 Task: Add in the project VentureTech an epic 'Data Security'.
Action: Mouse moved to (301, 149)
Screenshot: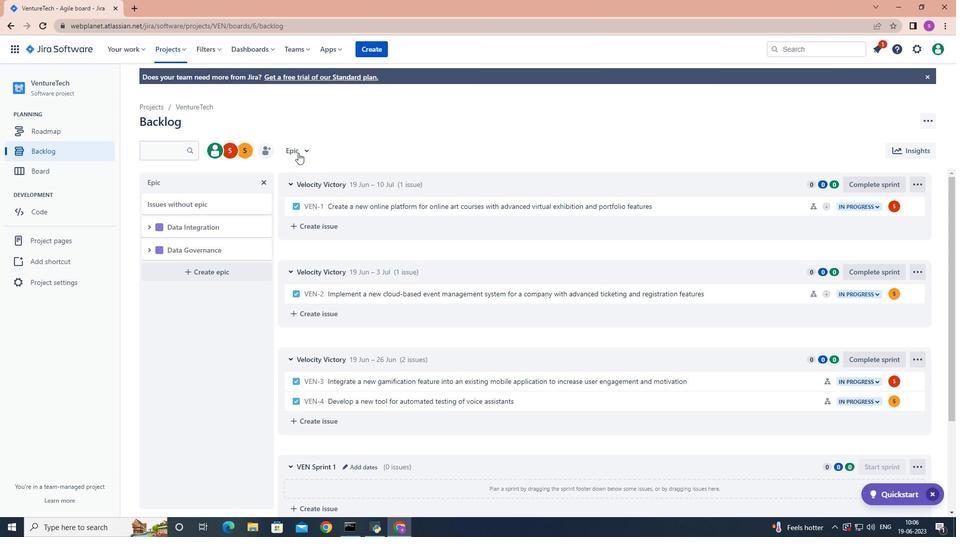 
Action: Mouse pressed left at (301, 149)
Screenshot: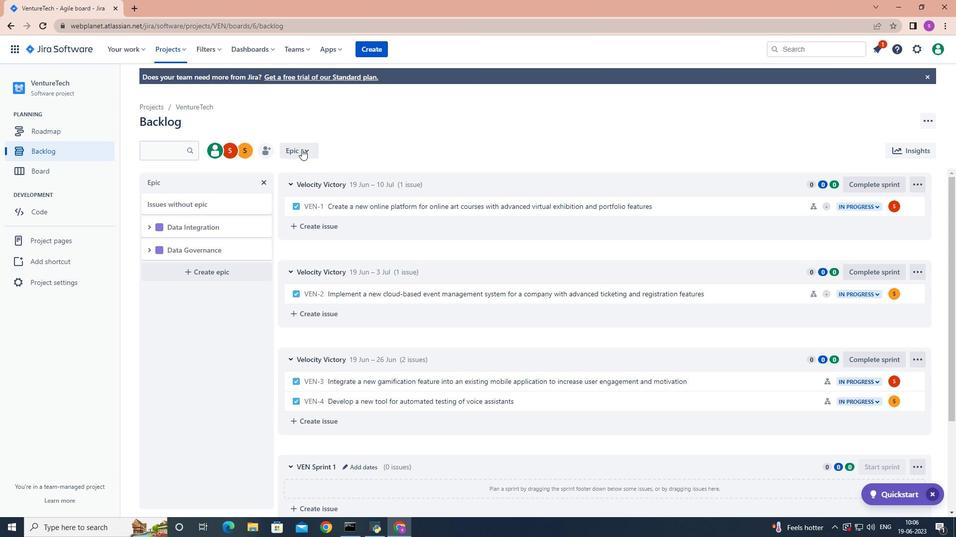 
Action: Mouse moved to (372, 120)
Screenshot: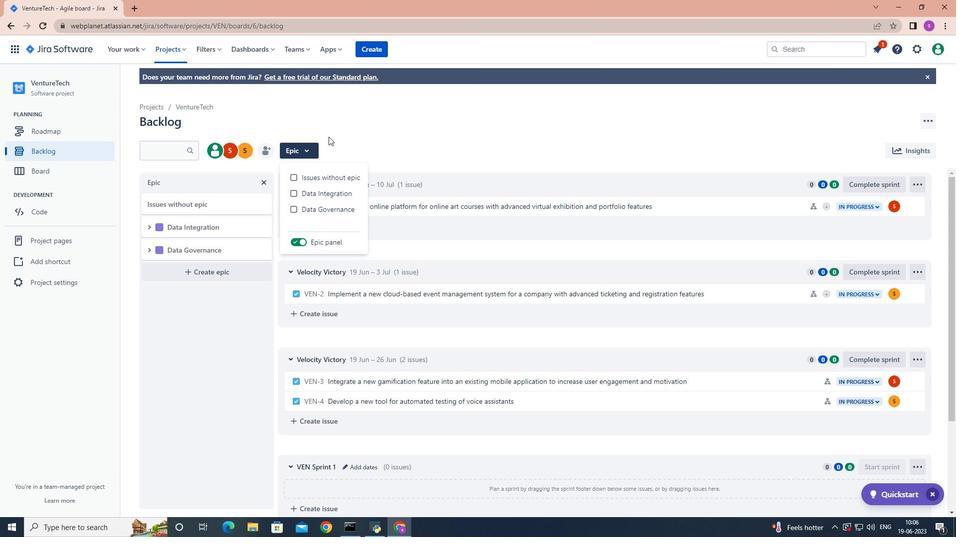 
Action: Mouse pressed left at (372, 120)
Screenshot: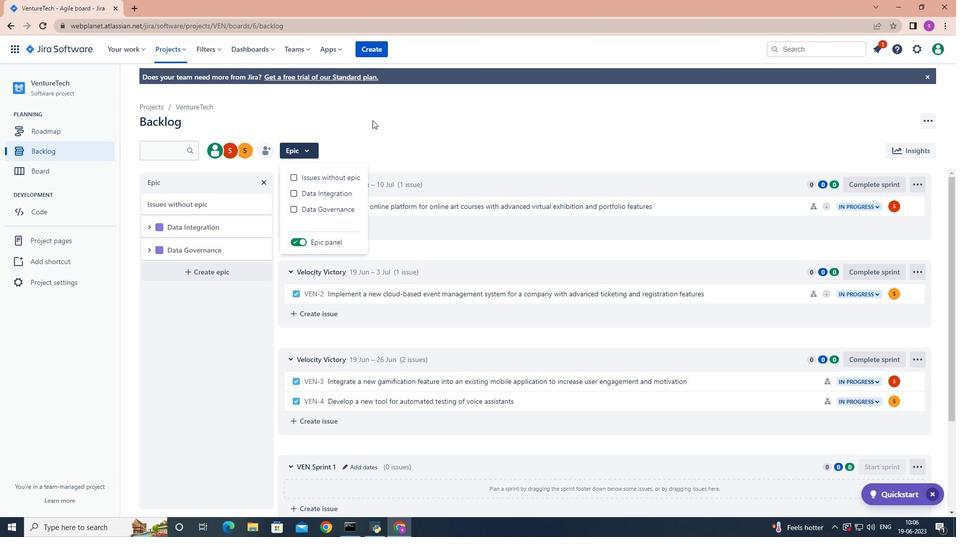 
Action: Mouse moved to (223, 269)
Screenshot: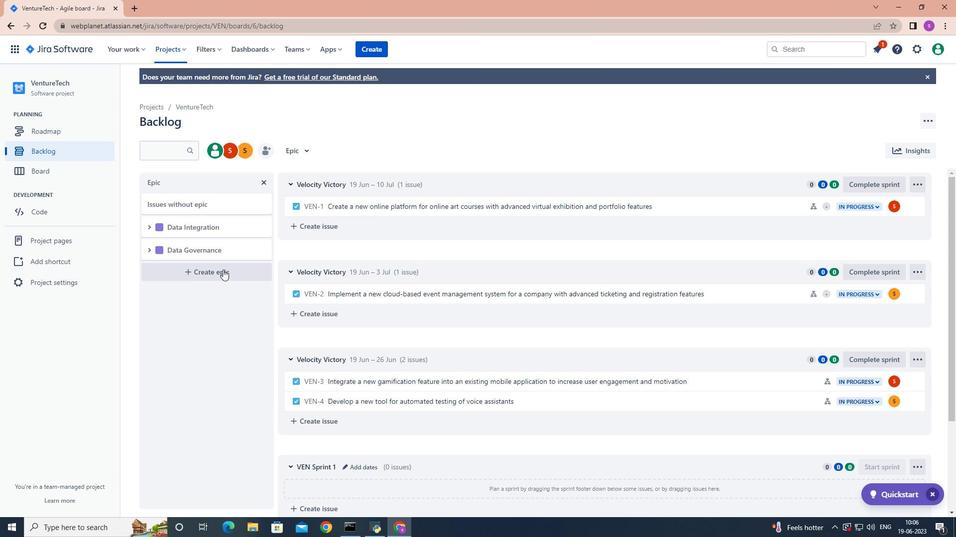 
Action: Mouse pressed left at (223, 269)
Screenshot: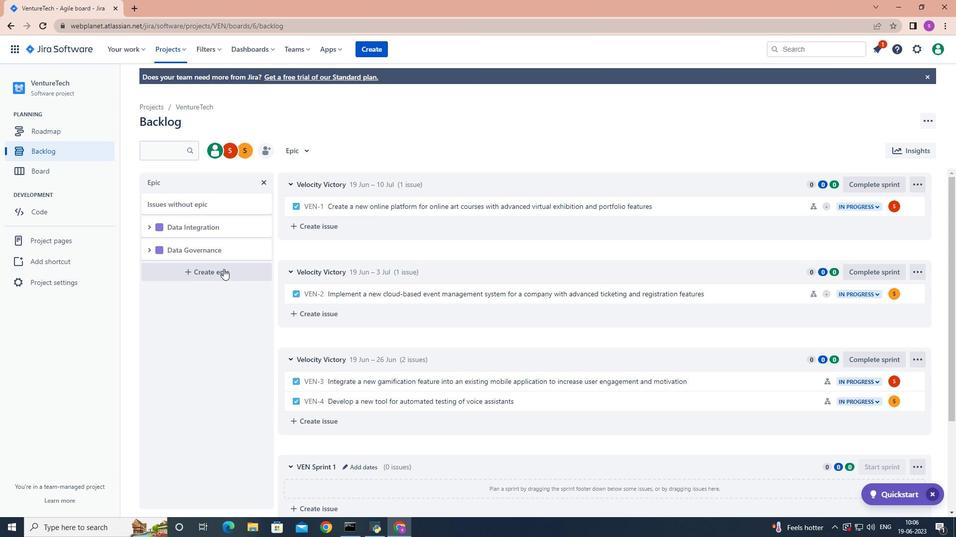 
Action: Key pressed <Key.shift>Data<Key.space><Key.shift>Security<Key.enter>
Screenshot: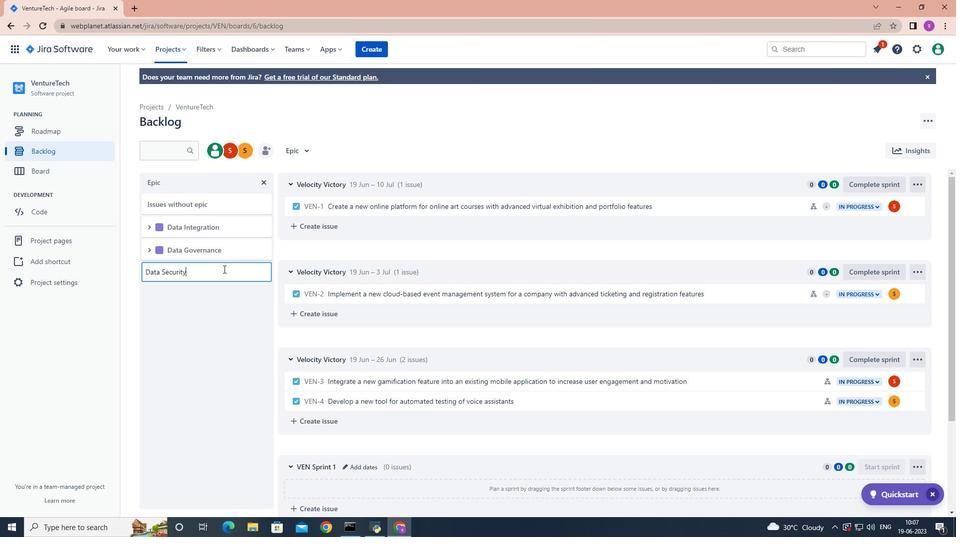 
Action: Mouse moved to (366, 134)
Screenshot: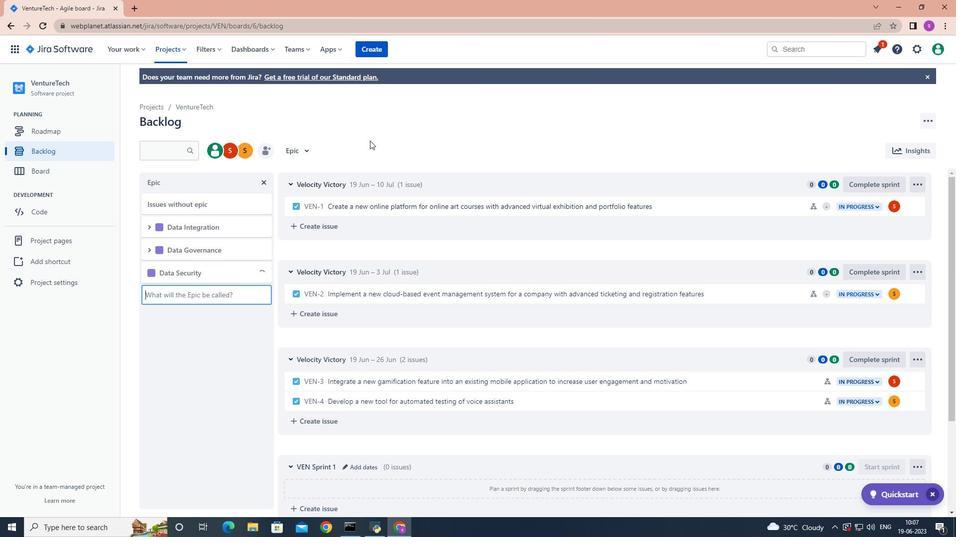 
